 Task: Calculate the route for a wine tour in Napa Valley, California.
Action: Mouse moved to (132, 83)
Screenshot: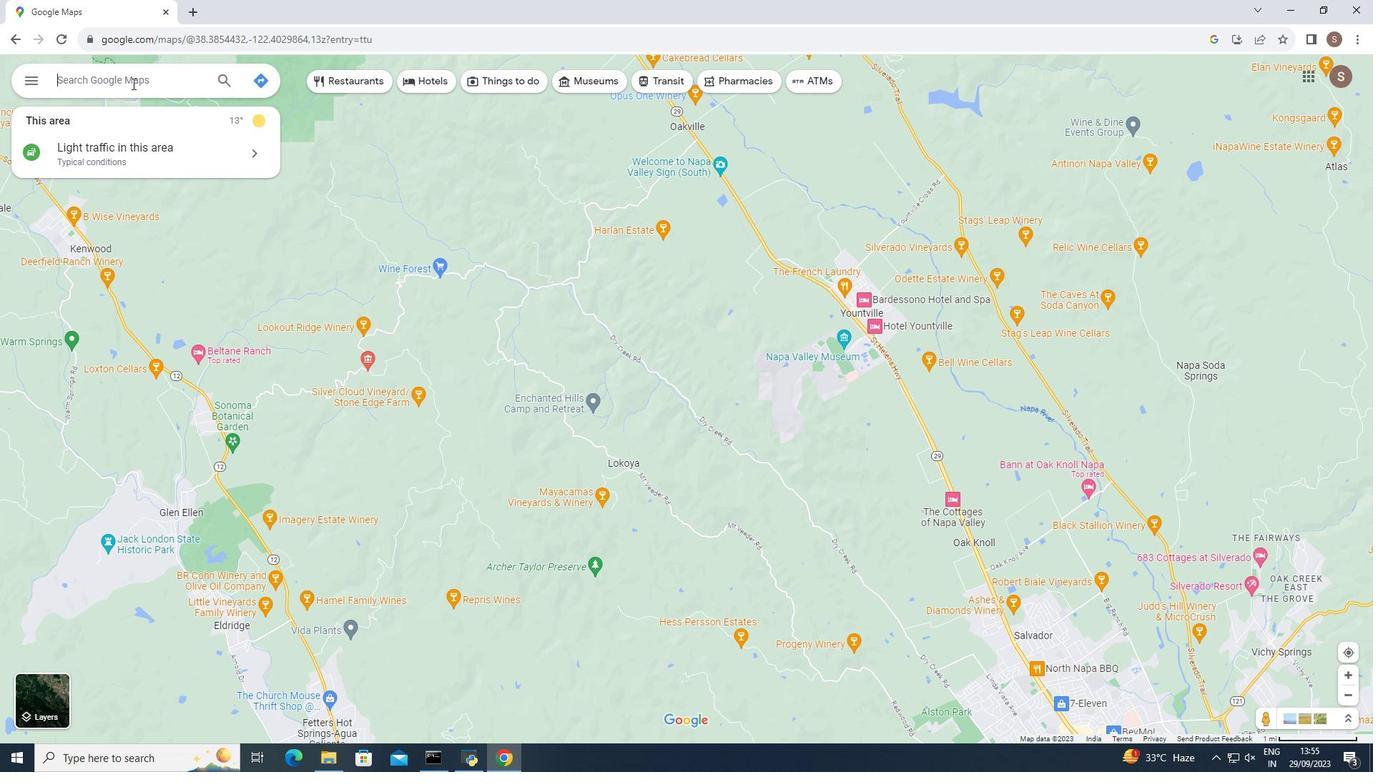 
Action: Mouse pressed left at (132, 83)
Screenshot: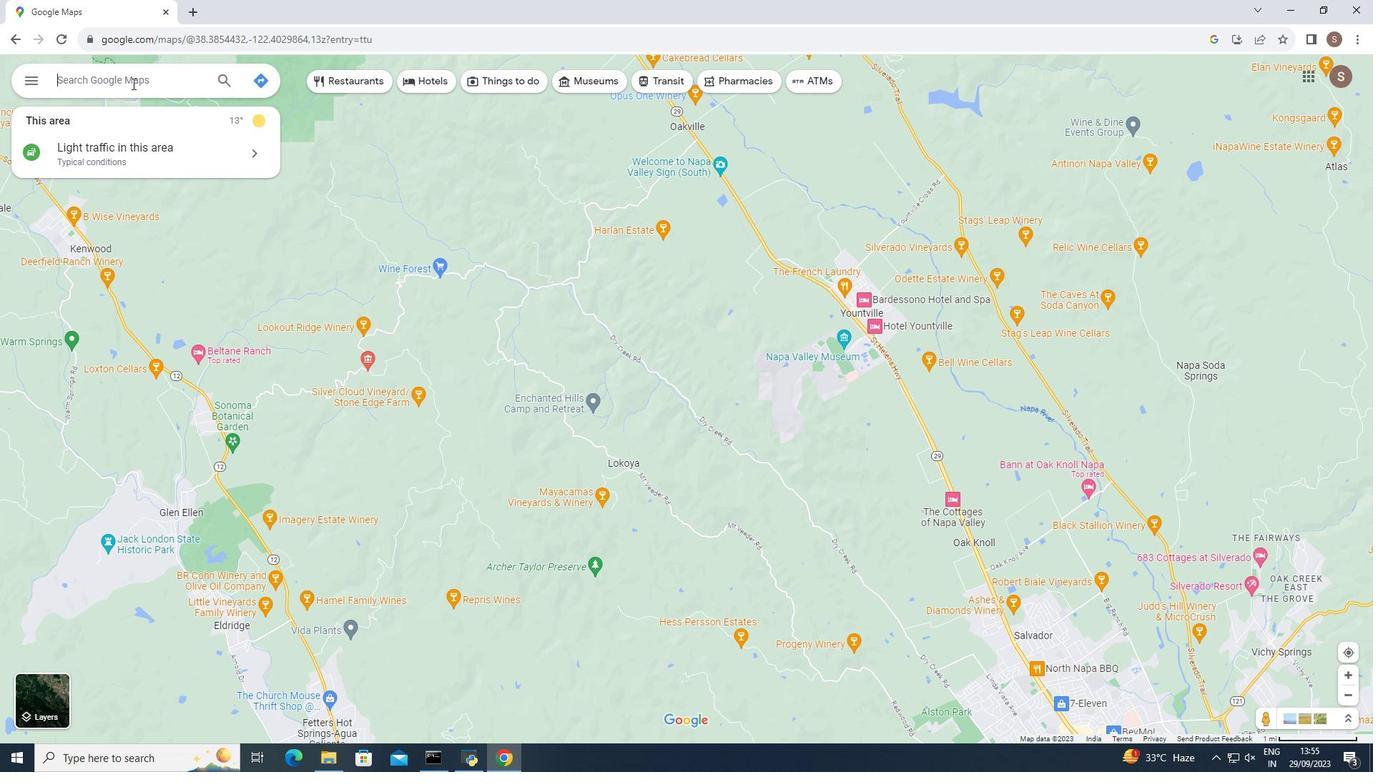 
Action: Key pressed napa<Key.space>valley,<Key.space>california
Screenshot: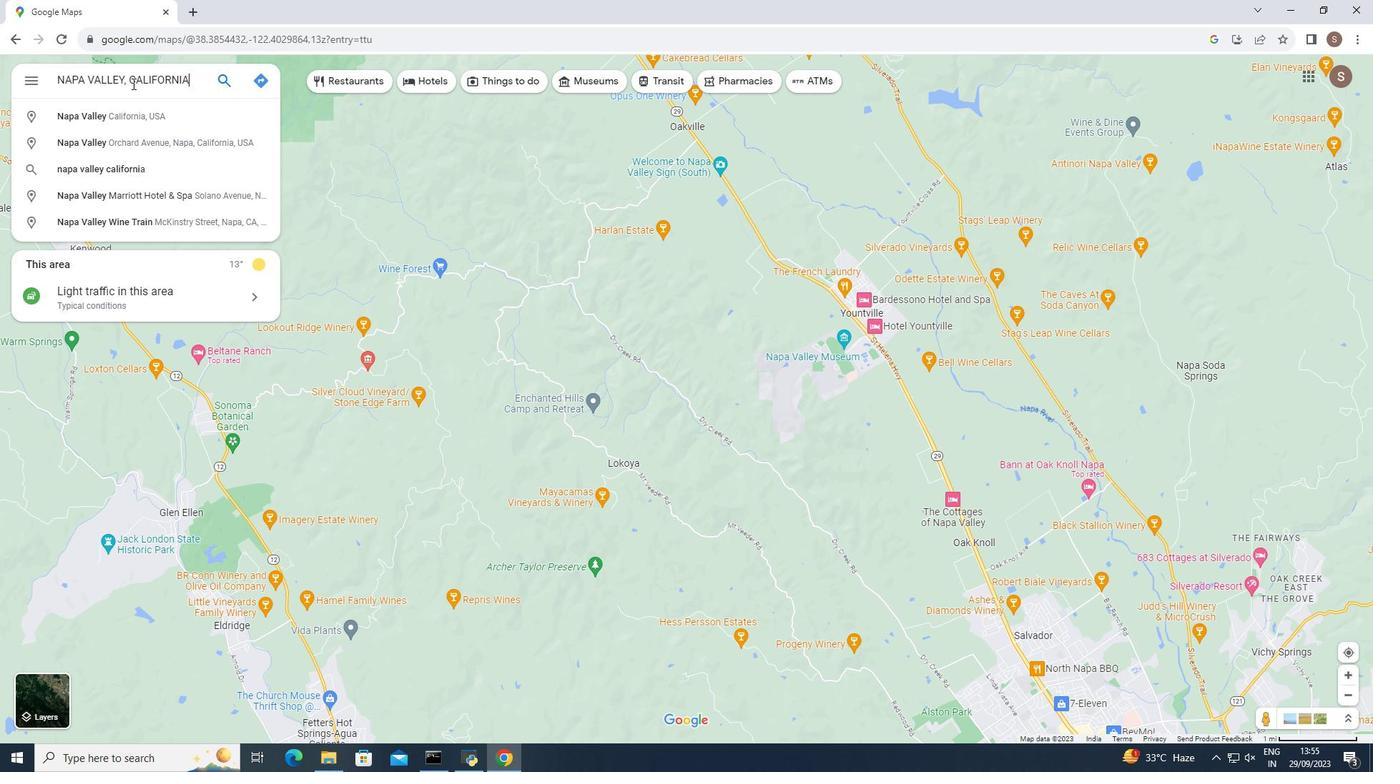 
Action: Mouse moved to (174, 117)
Screenshot: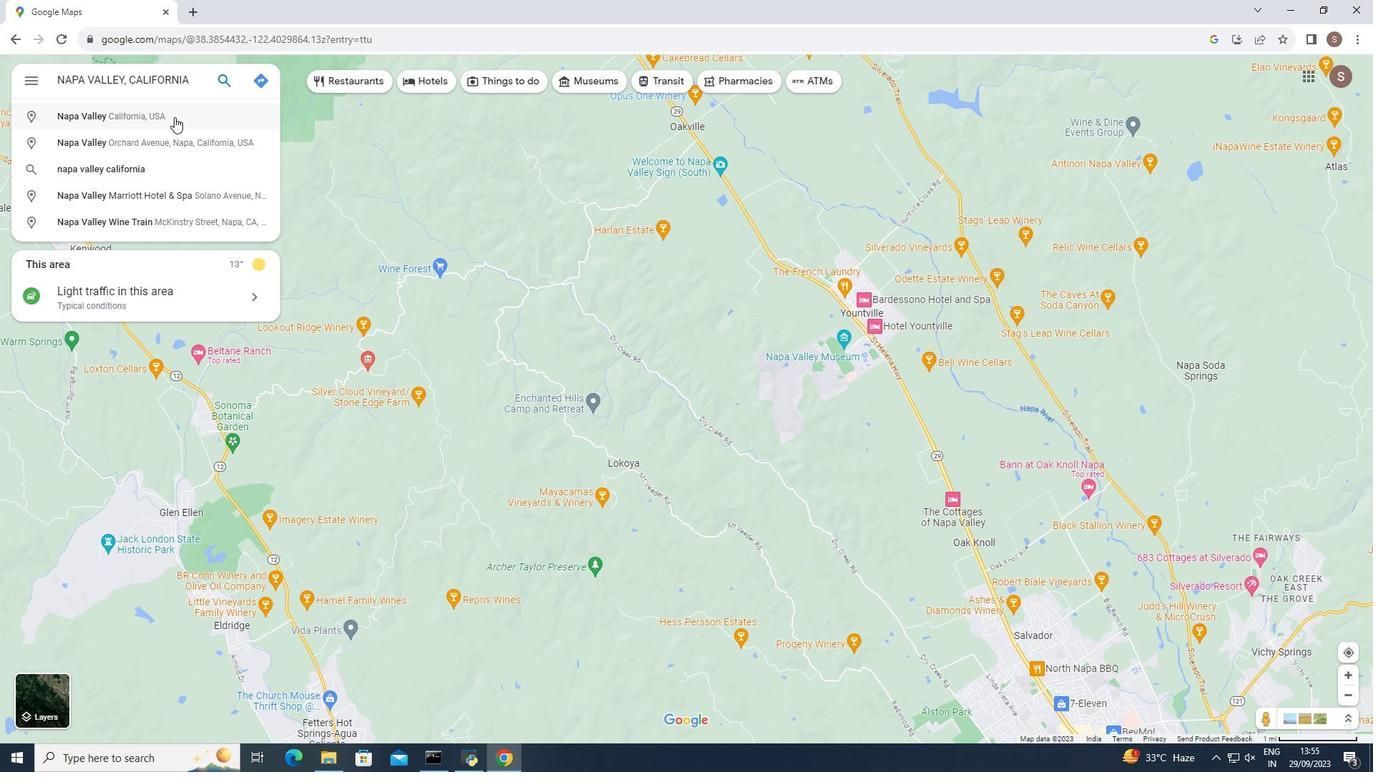 
Action: Mouse pressed left at (174, 117)
Screenshot: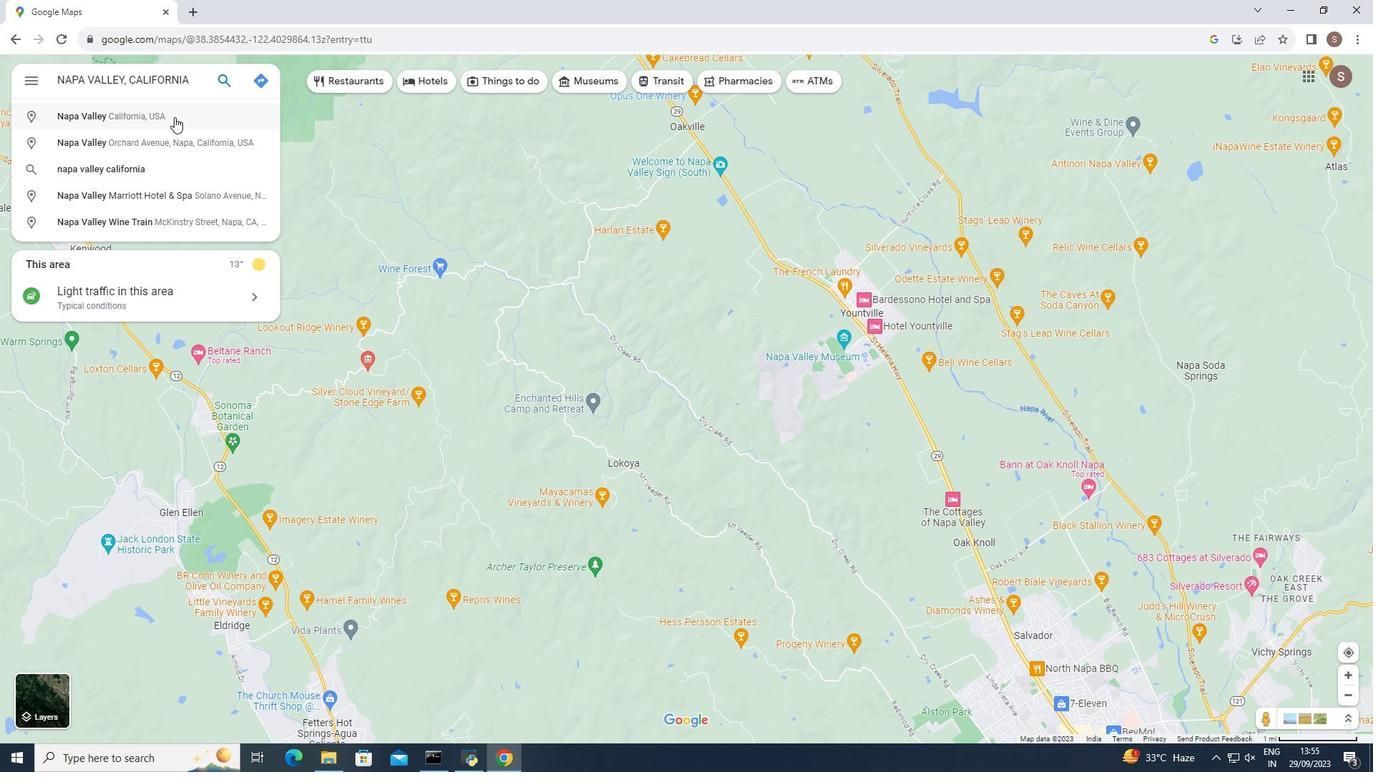 
Action: Mouse moved to (830, 347)
Screenshot: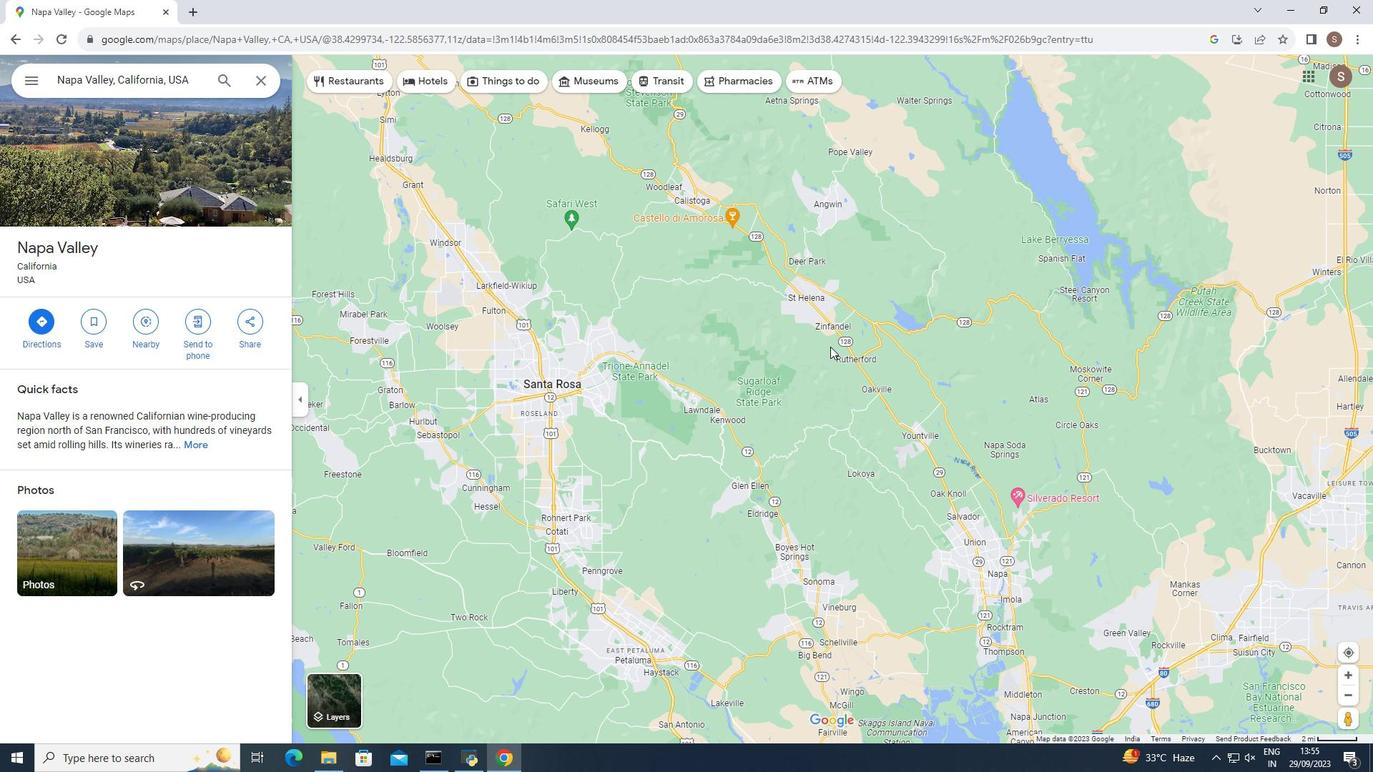 
Action: Mouse scrolled (830, 346) with delta (0, 0)
Screenshot: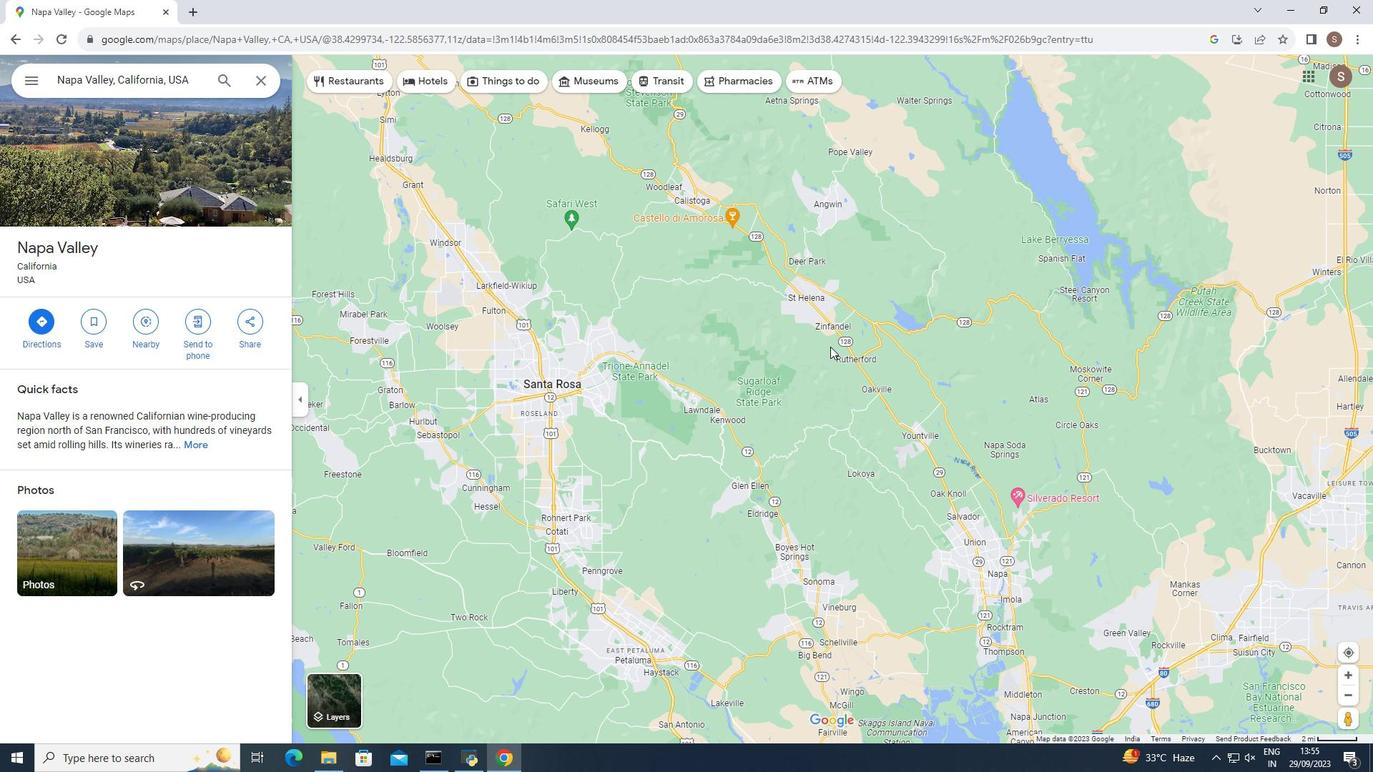 
Action: Mouse moved to (833, 346)
Screenshot: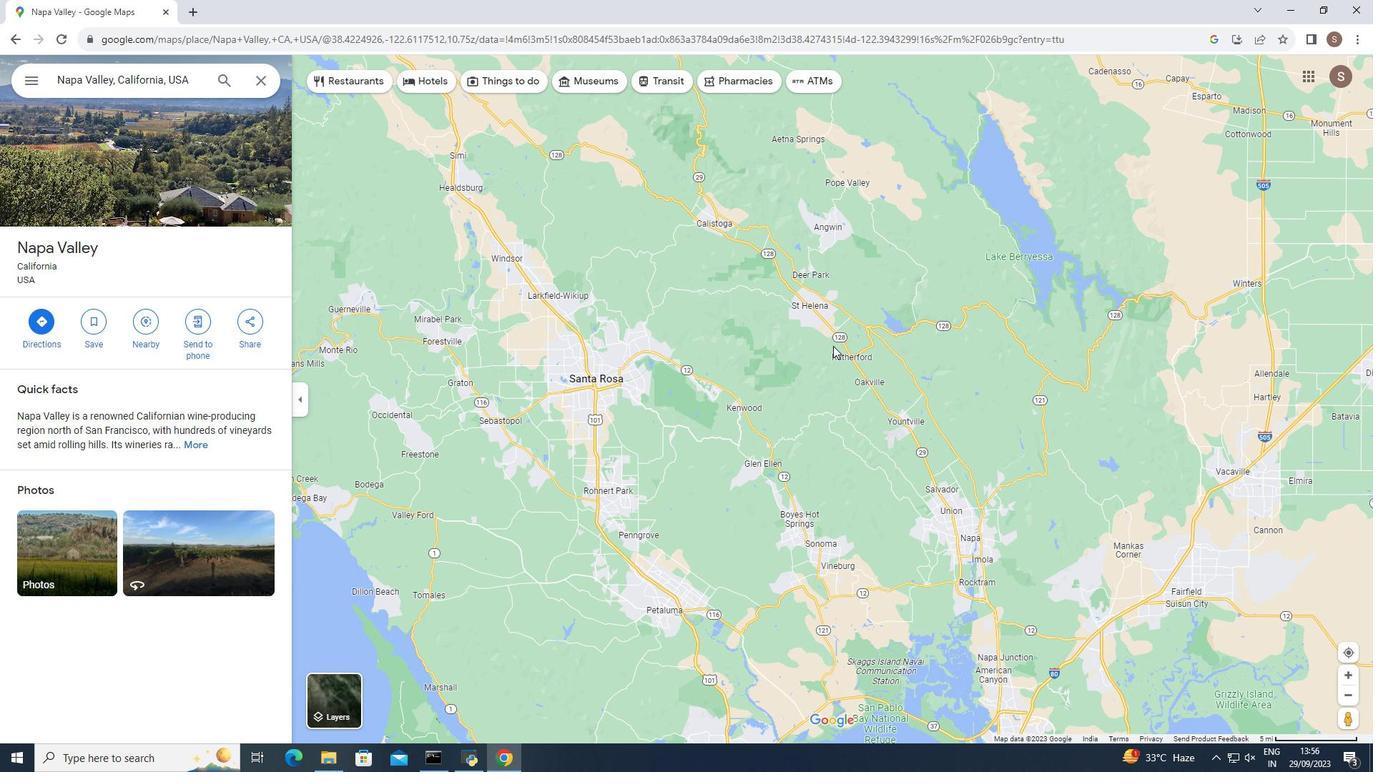 
Action: Mouse scrolled (833, 345) with delta (0, 0)
Screenshot: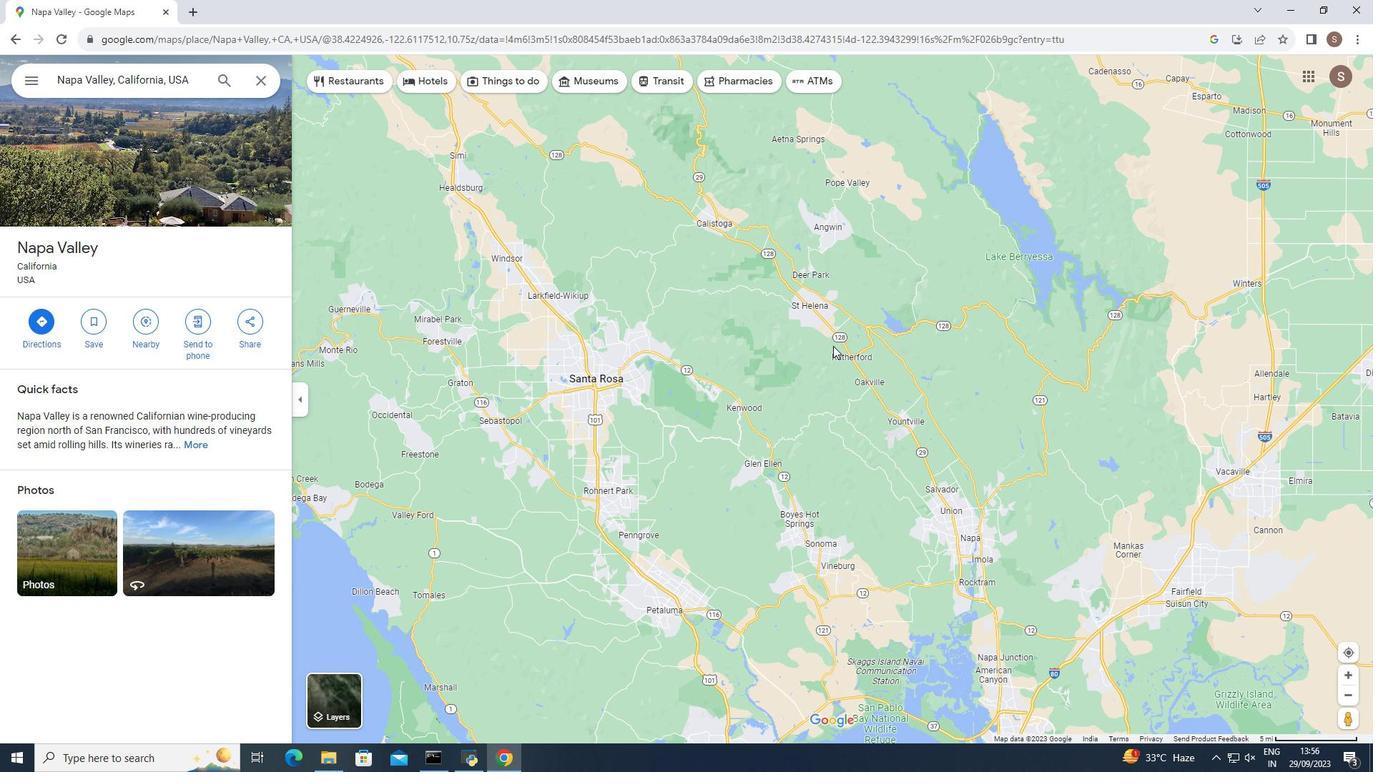 
Action: Mouse moved to (170, 314)
Screenshot: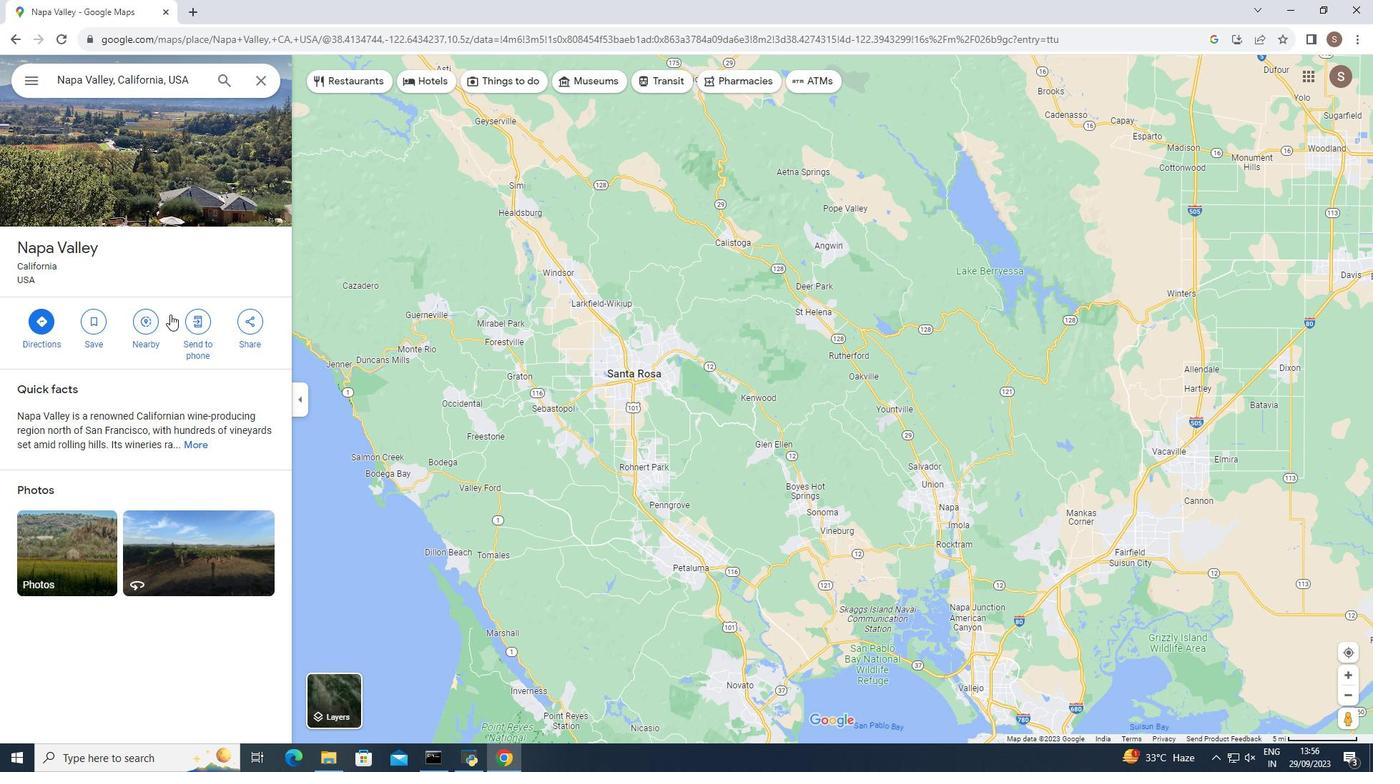
Action: Mouse scrolled (170, 314) with delta (0, 0)
Screenshot: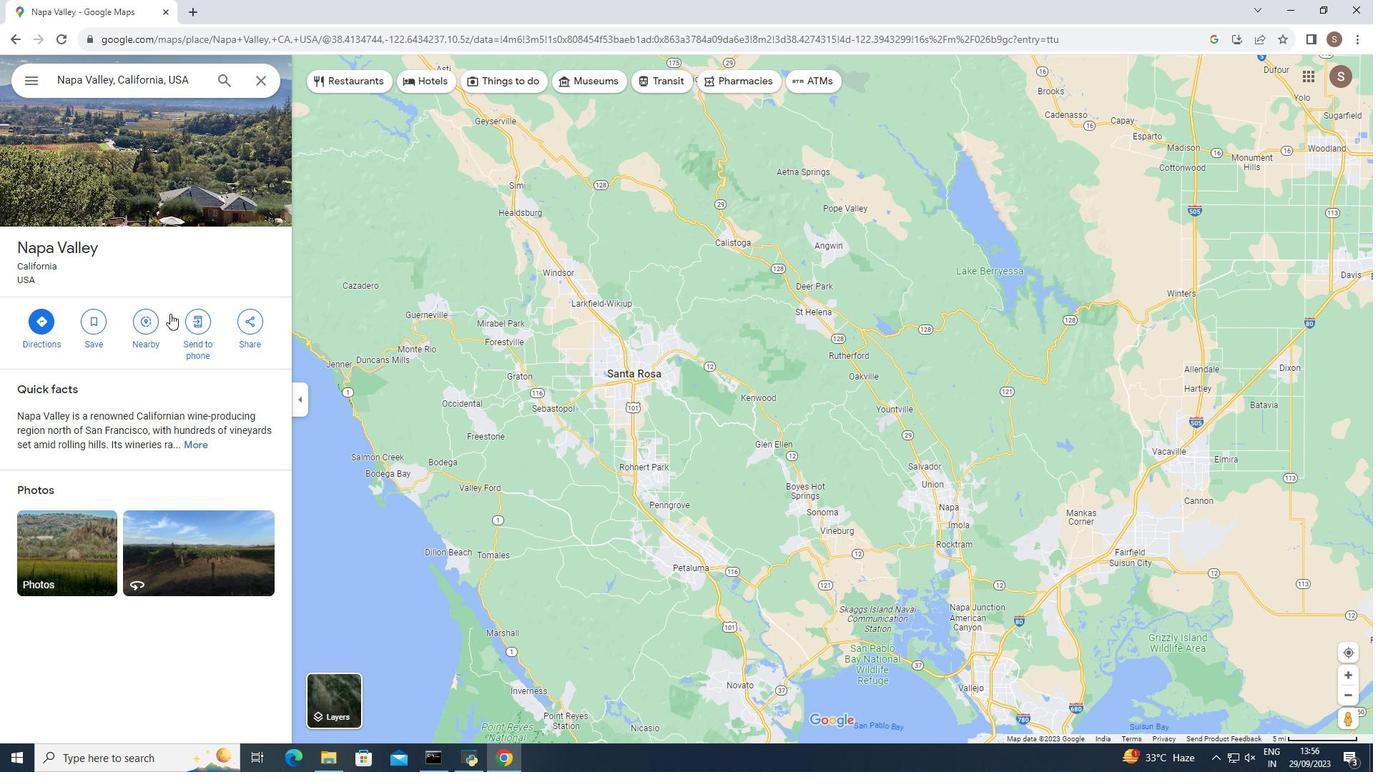 
Action: Mouse moved to (45, 322)
Screenshot: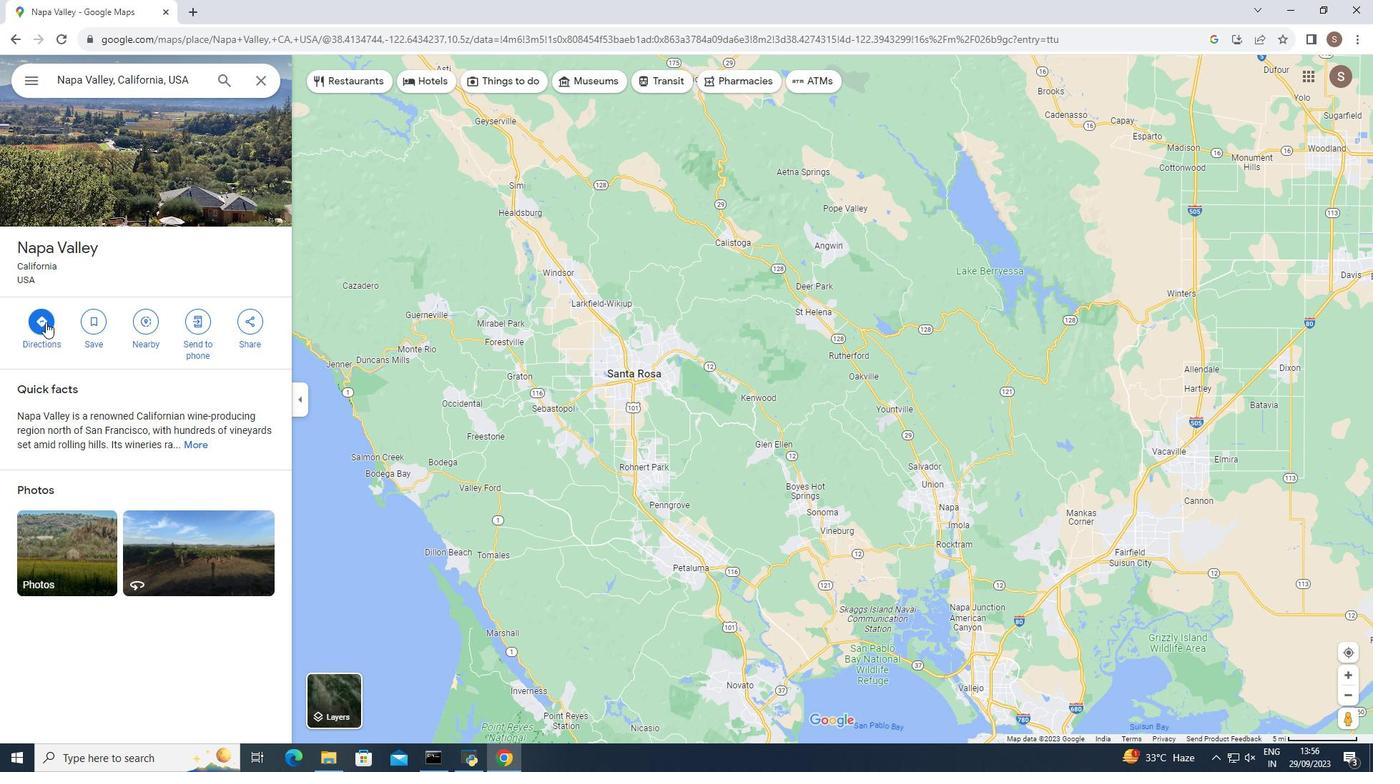
Action: Mouse pressed left at (45, 322)
Screenshot: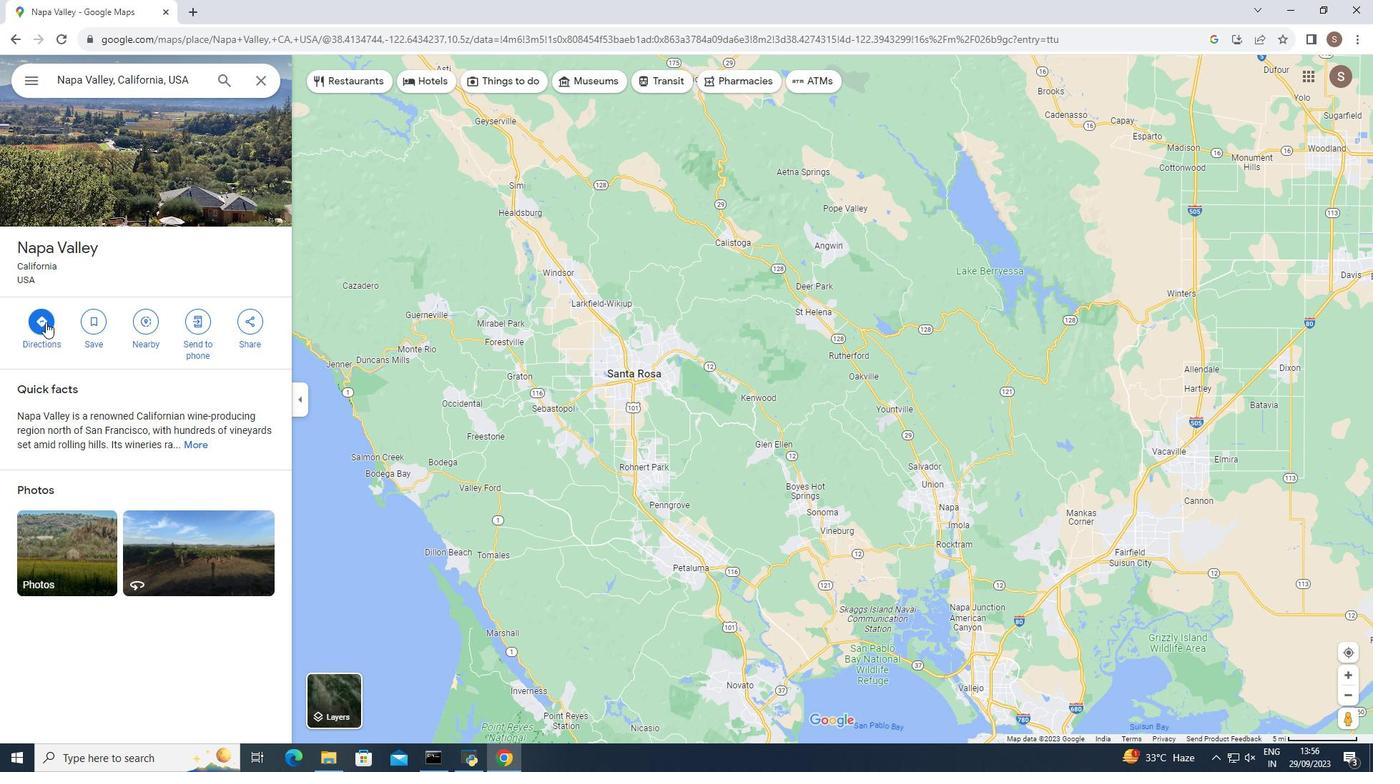 
Action: Mouse moved to (115, 121)
Screenshot: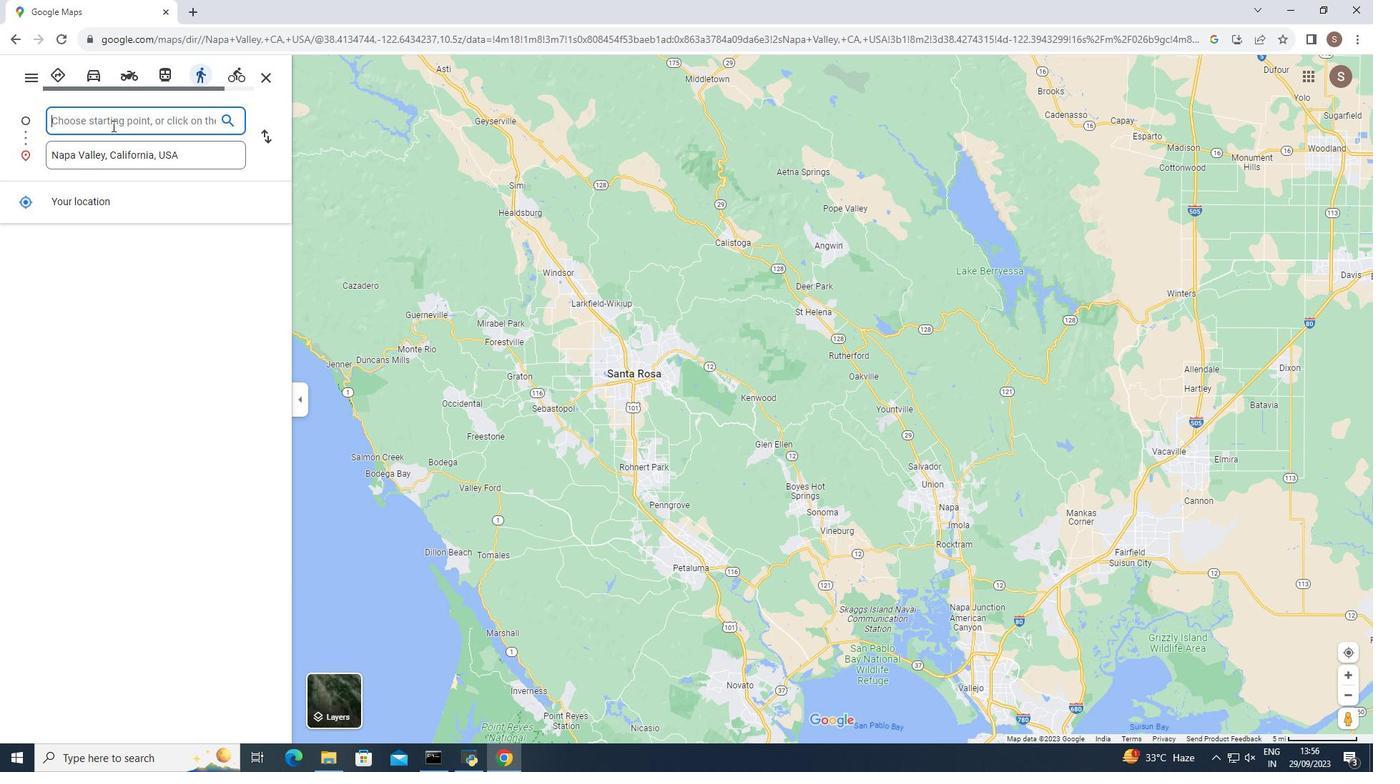 
Action: Mouse pressed left at (115, 121)
Screenshot: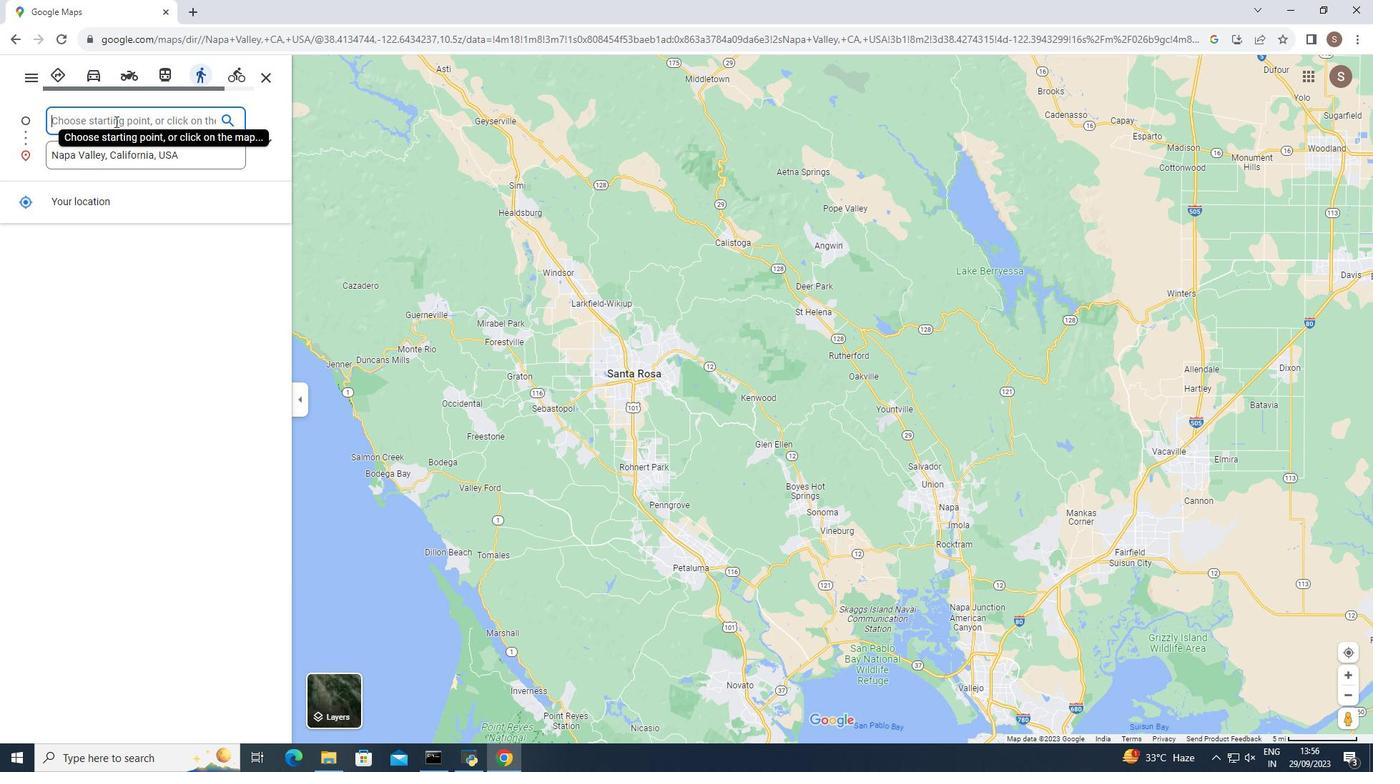 
Action: Key pressed wine<Key.space>tour
Screenshot: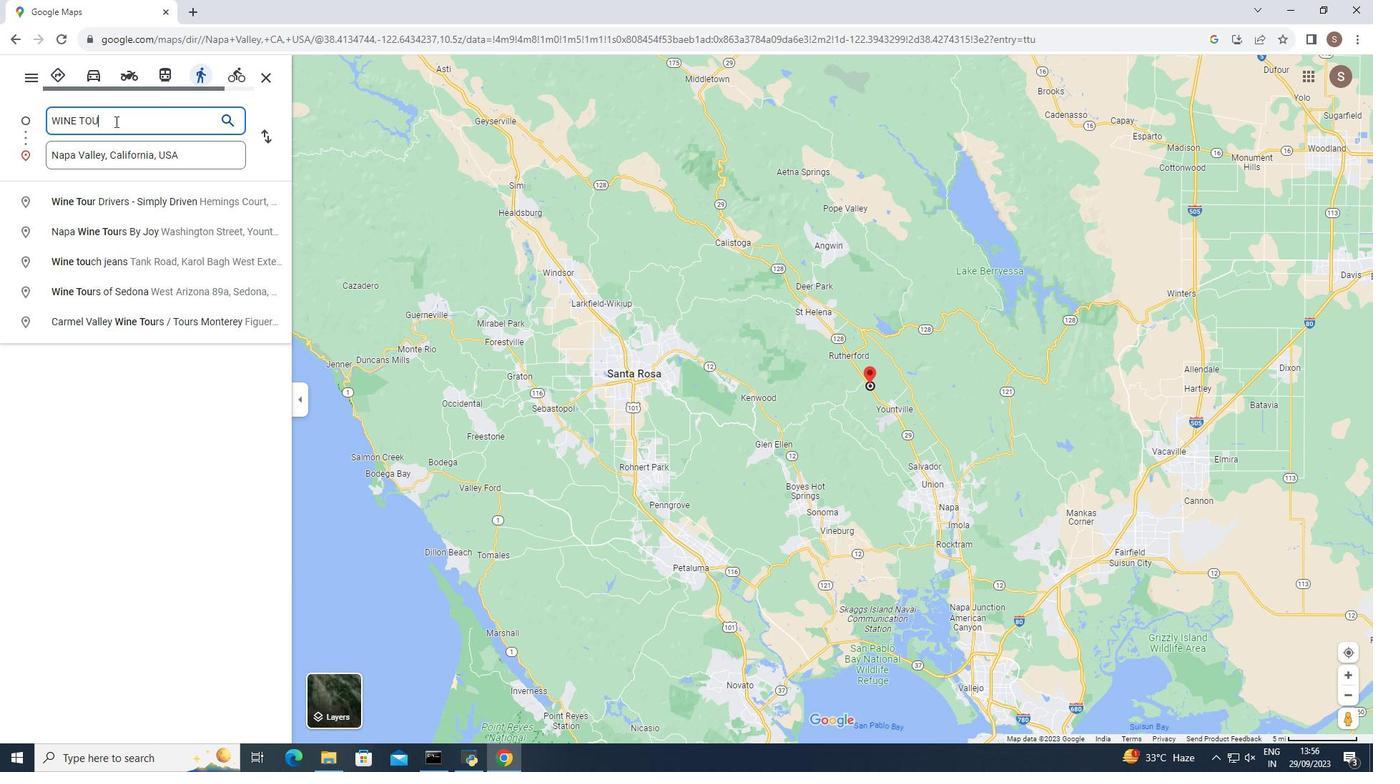 
Action: Mouse moved to (225, 119)
Screenshot: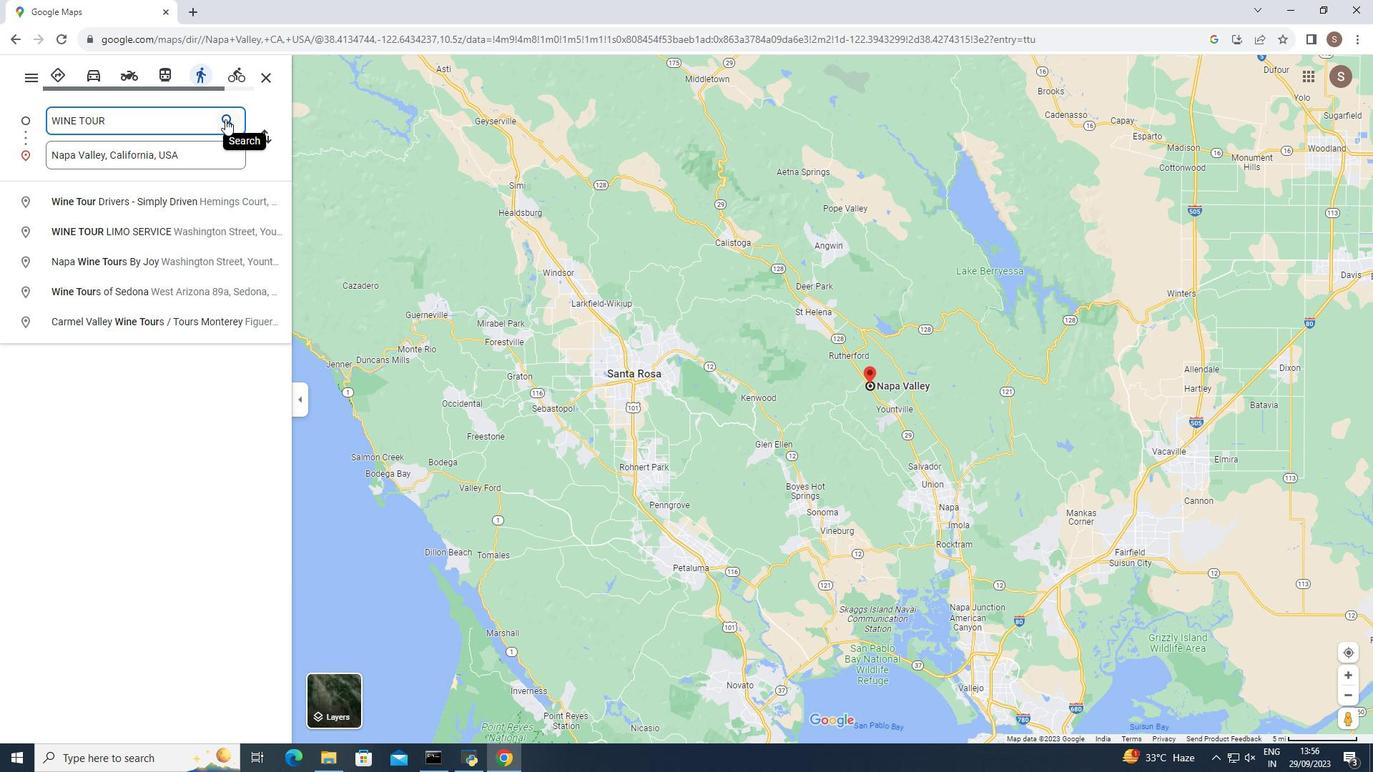 
Action: Mouse pressed left at (225, 119)
Screenshot: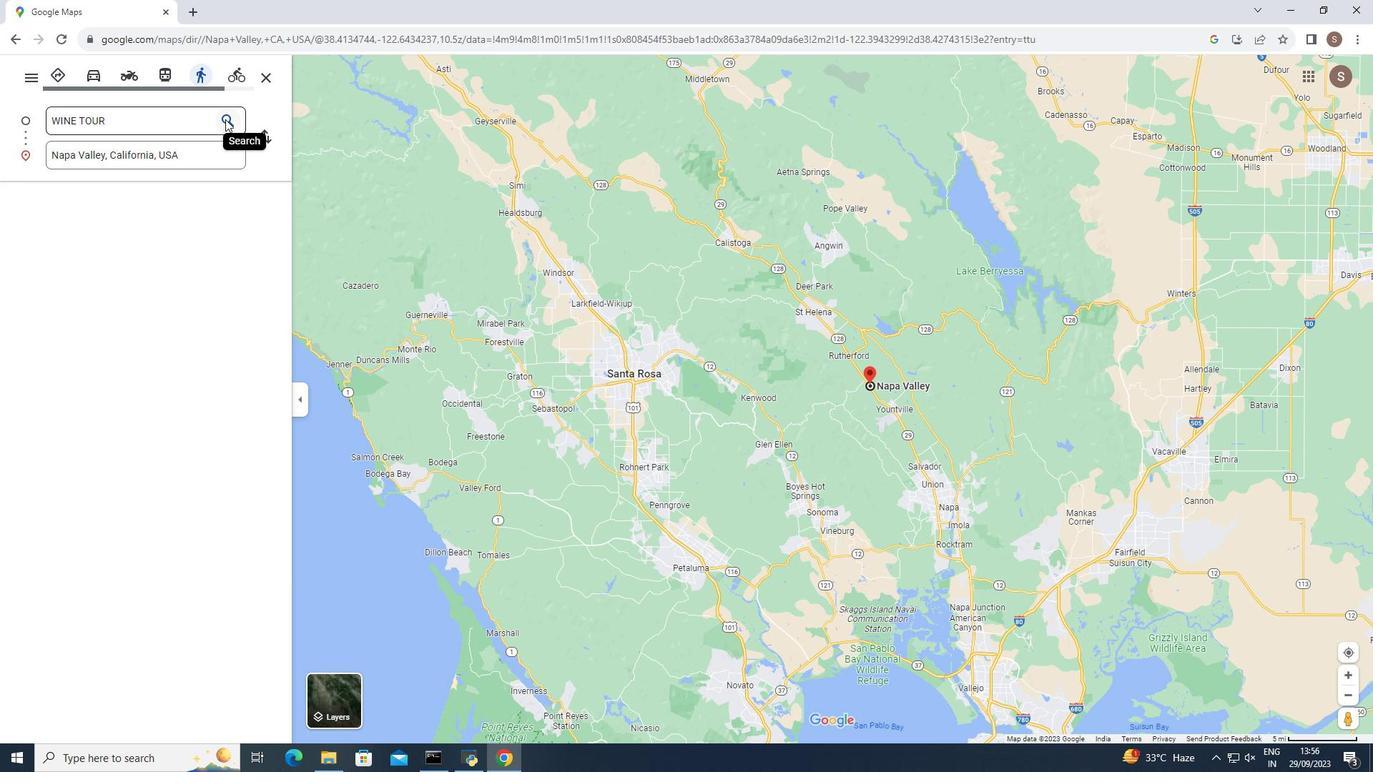 
Action: Mouse moved to (65, 352)
Screenshot: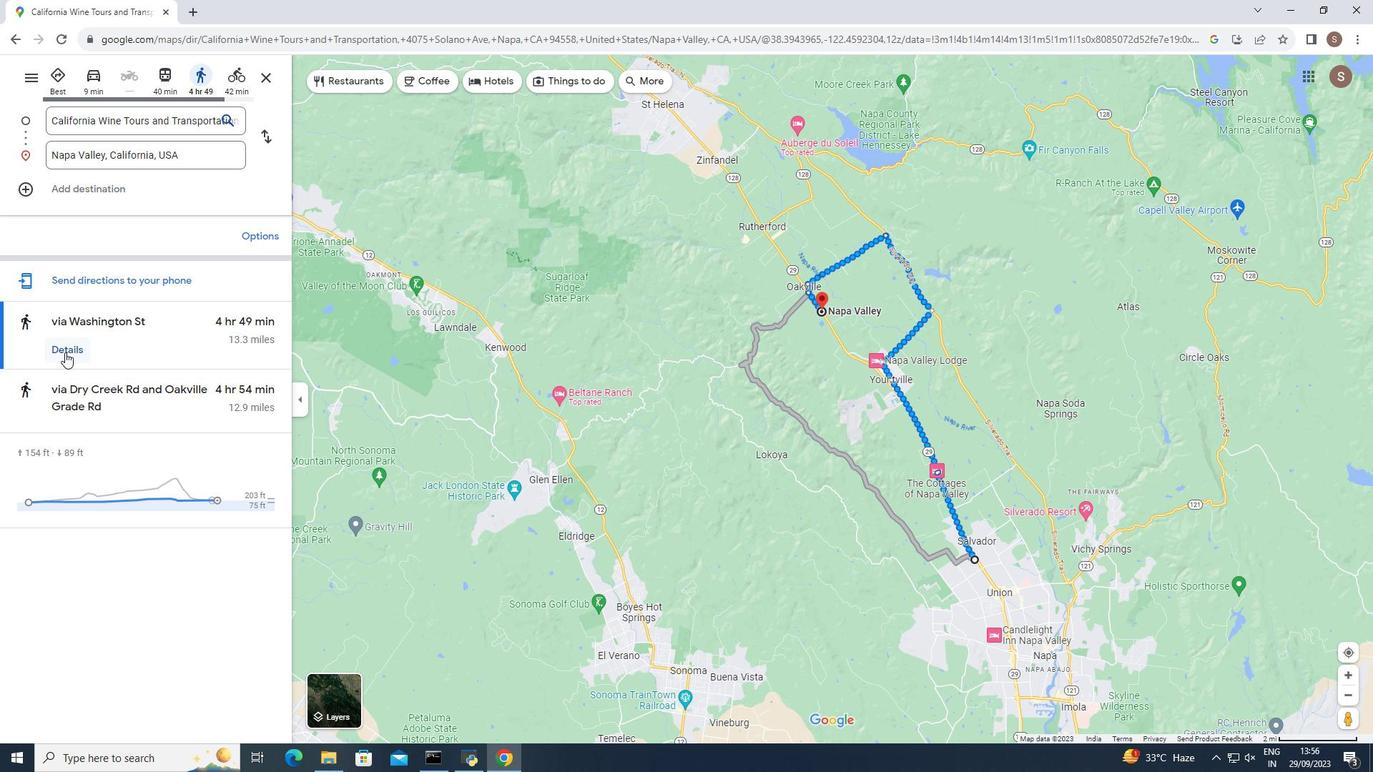
Action: Mouse pressed left at (65, 352)
Screenshot: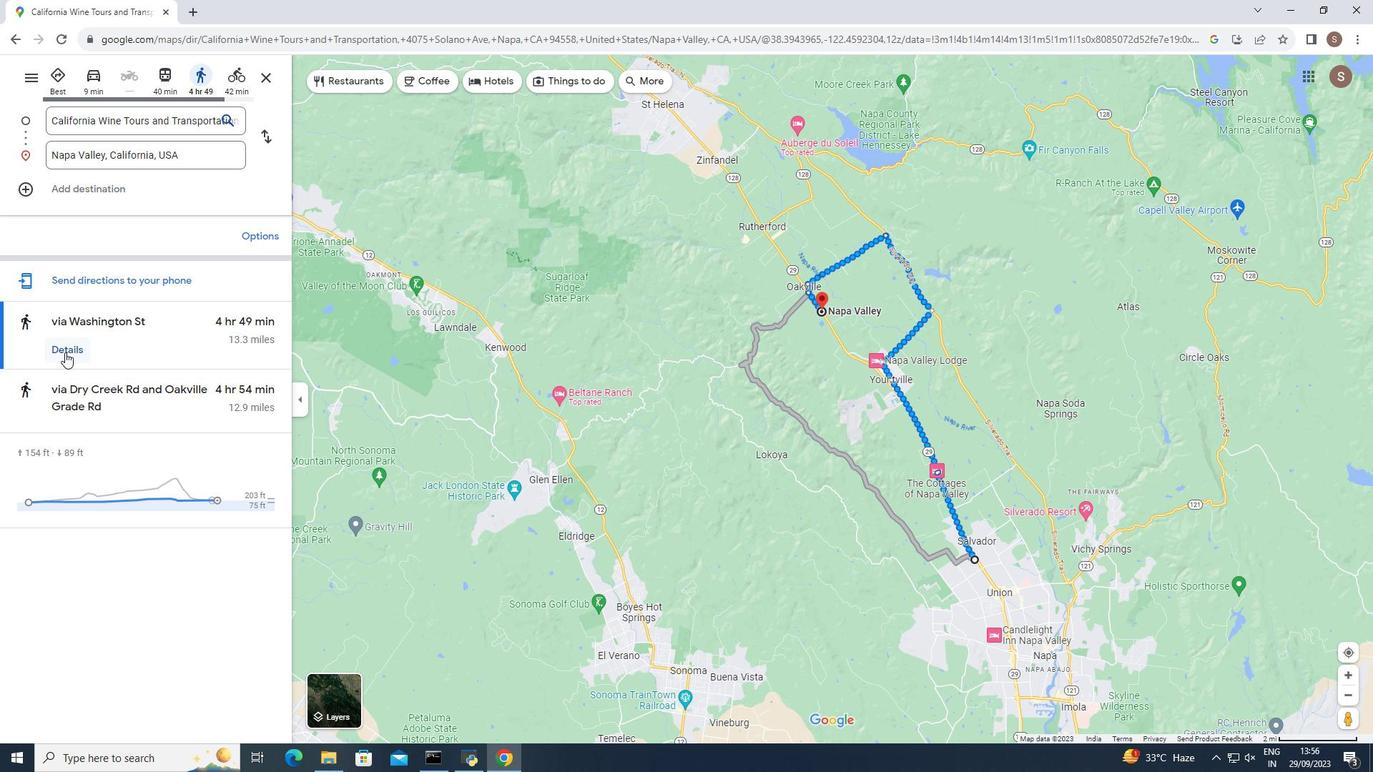
Action: Mouse moved to (166, 347)
Screenshot: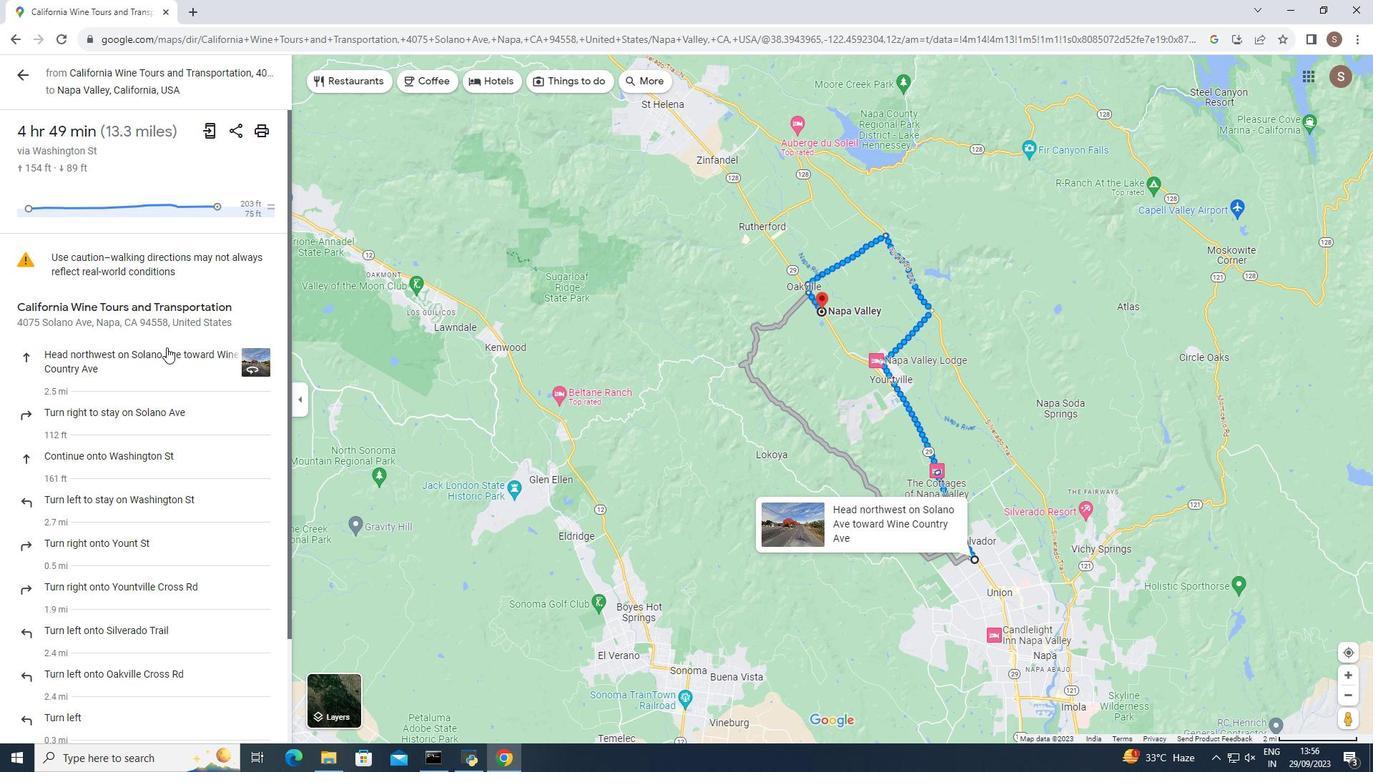 
Action: Mouse scrolled (166, 347) with delta (0, 0)
Screenshot: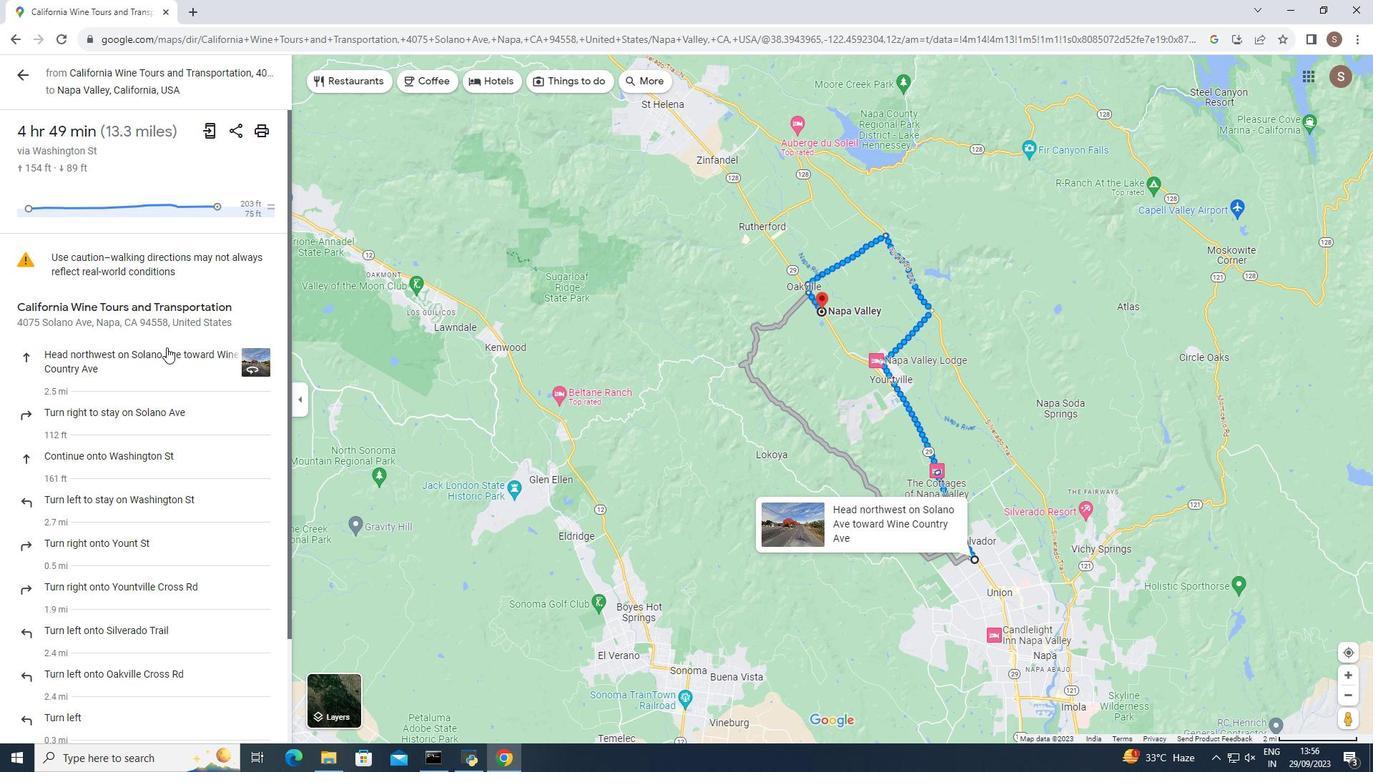 
Action: Mouse scrolled (166, 347) with delta (0, 0)
Screenshot: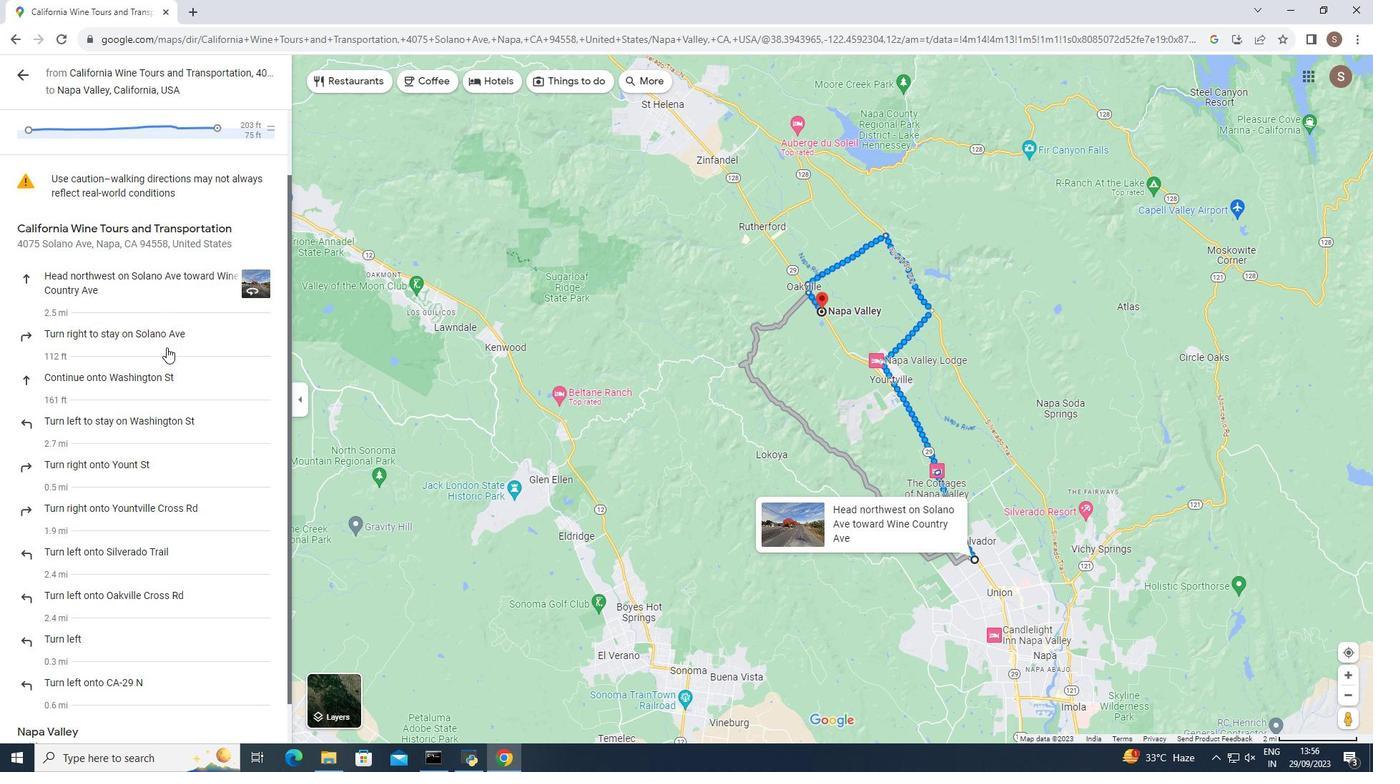 
Action: Mouse scrolled (166, 348) with delta (0, 0)
Screenshot: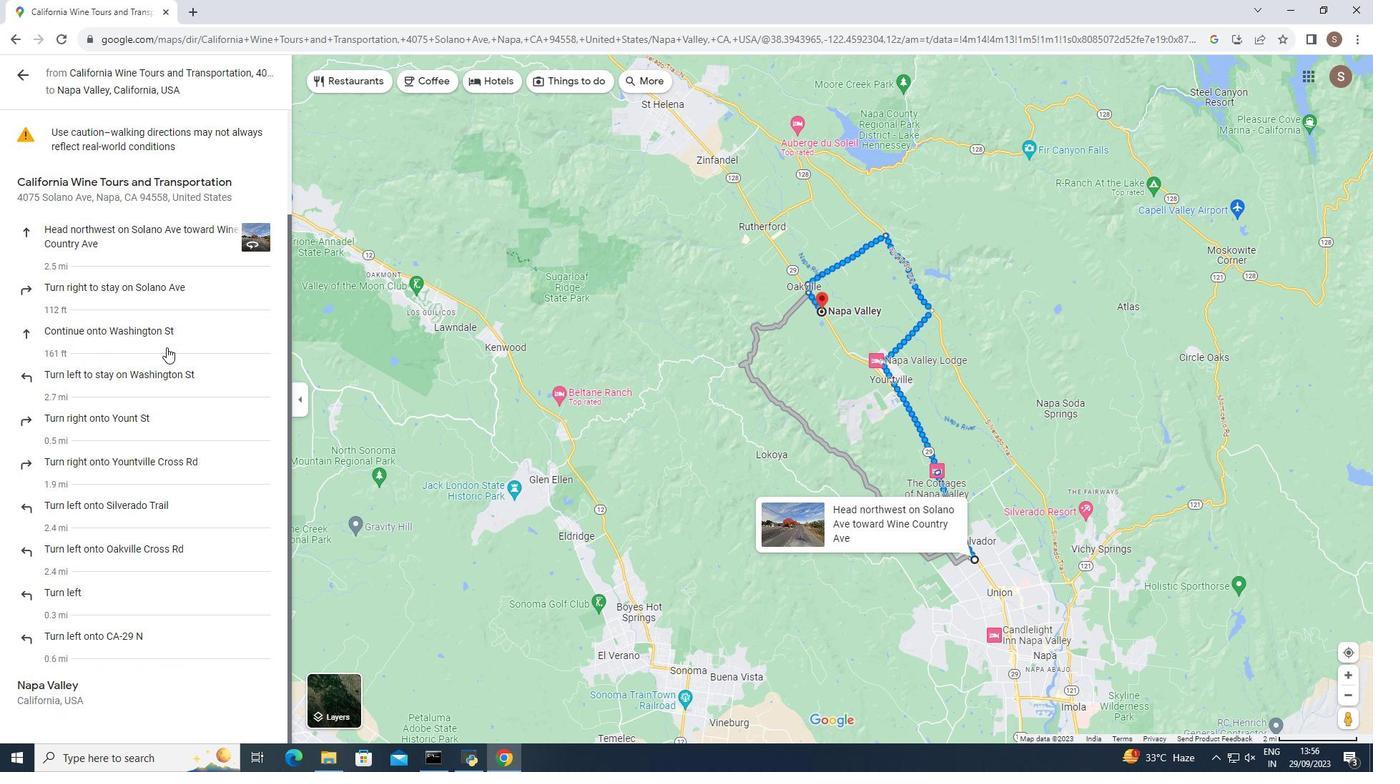 
Action: Mouse scrolled (166, 348) with delta (0, 0)
Screenshot: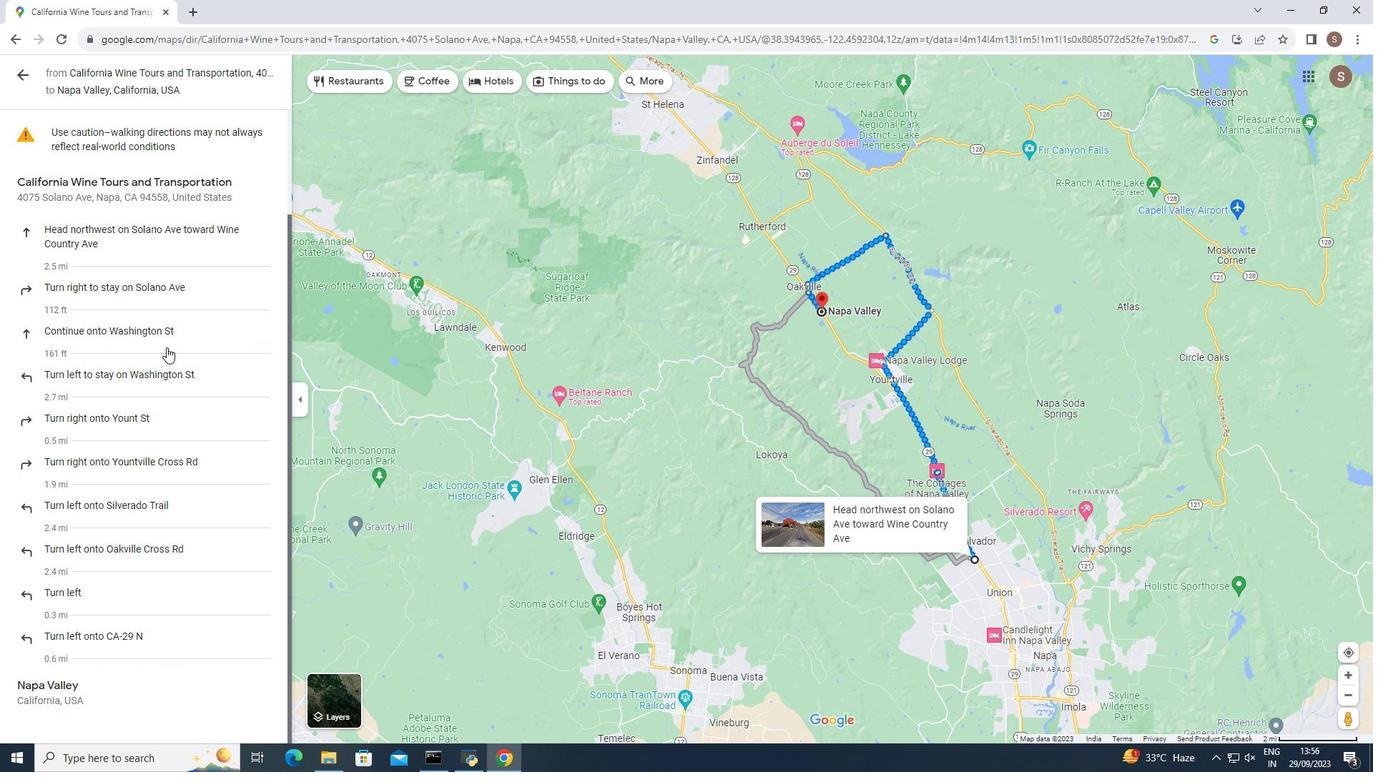 
Action: Mouse scrolled (166, 348) with delta (0, 0)
Screenshot: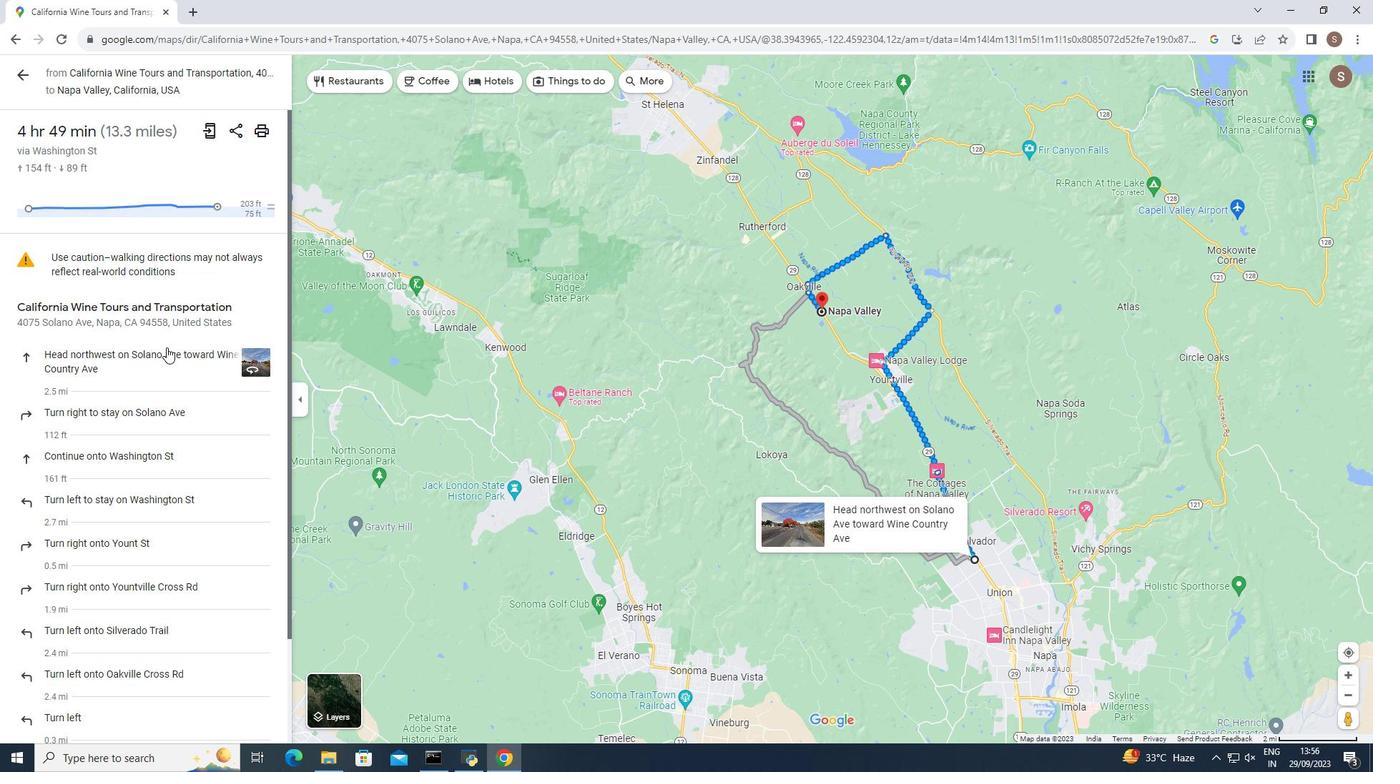 
Action: Mouse moved to (349, 148)
Screenshot: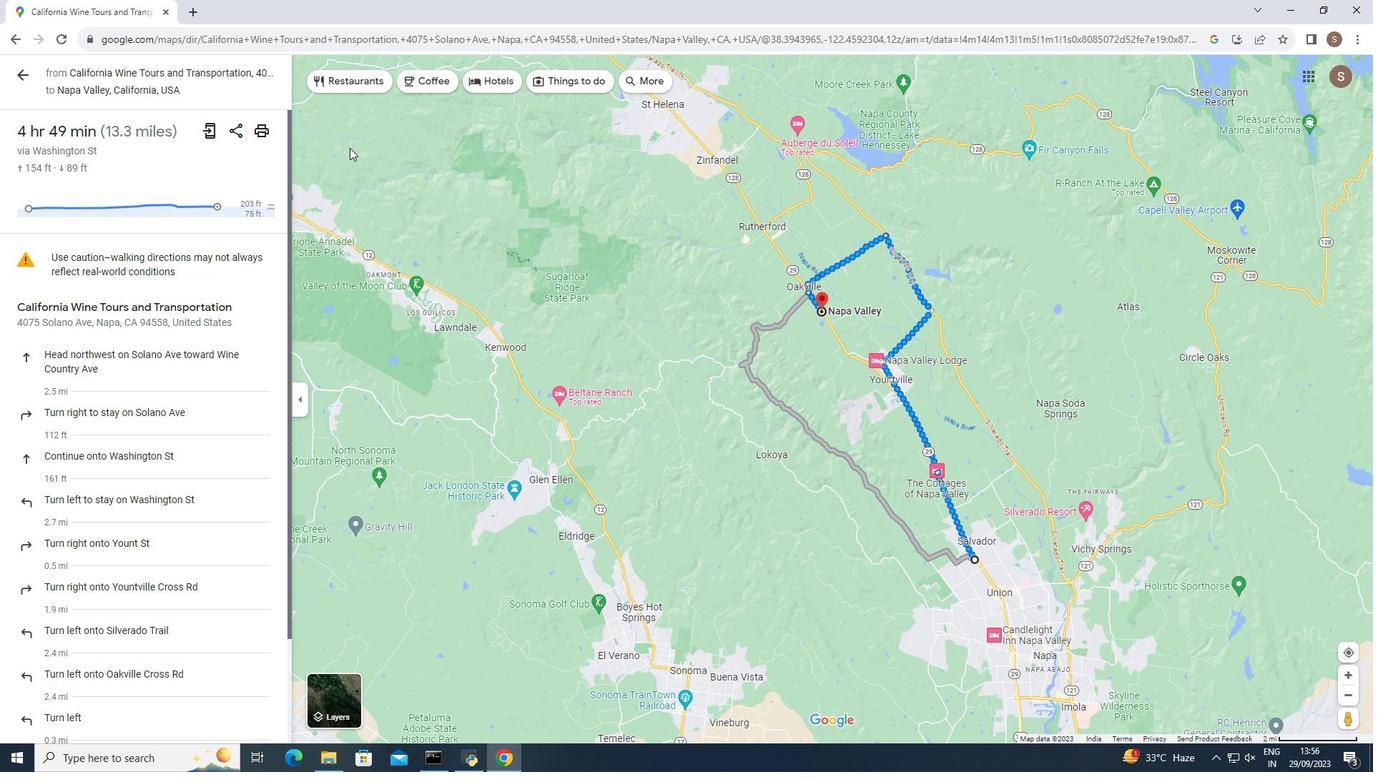 
